 Task: Look for the products that are on sale.
Action: Mouse moved to (20, 58)
Screenshot: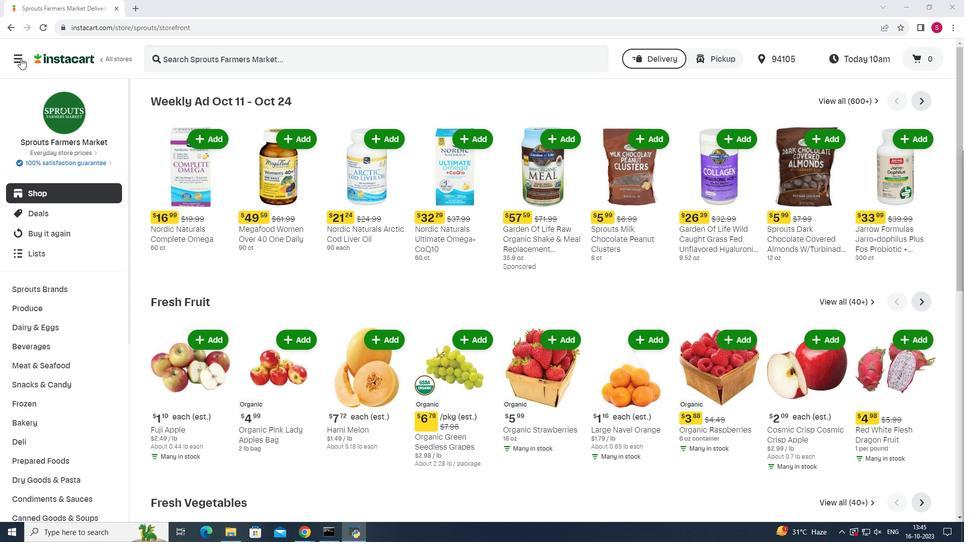 
Action: Mouse pressed left at (20, 58)
Screenshot: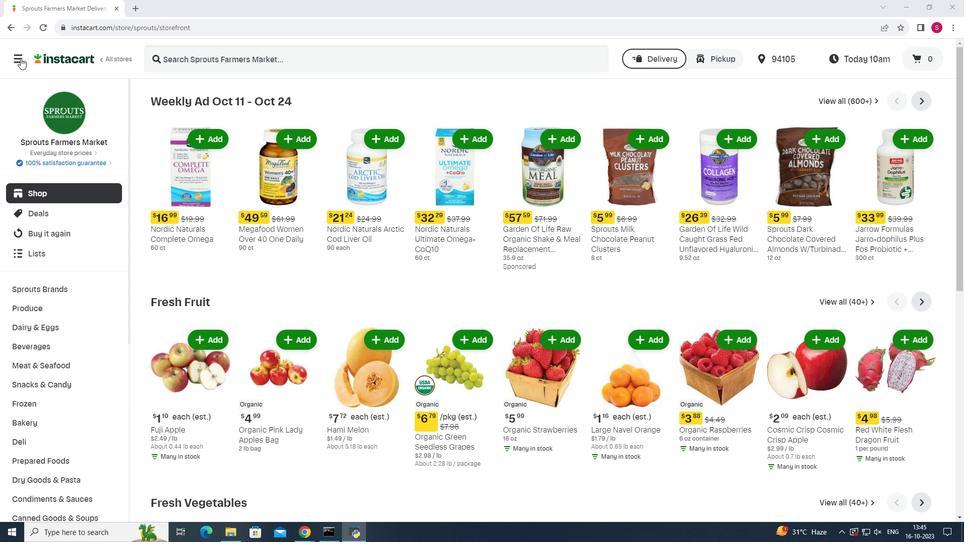 
Action: Mouse moved to (60, 269)
Screenshot: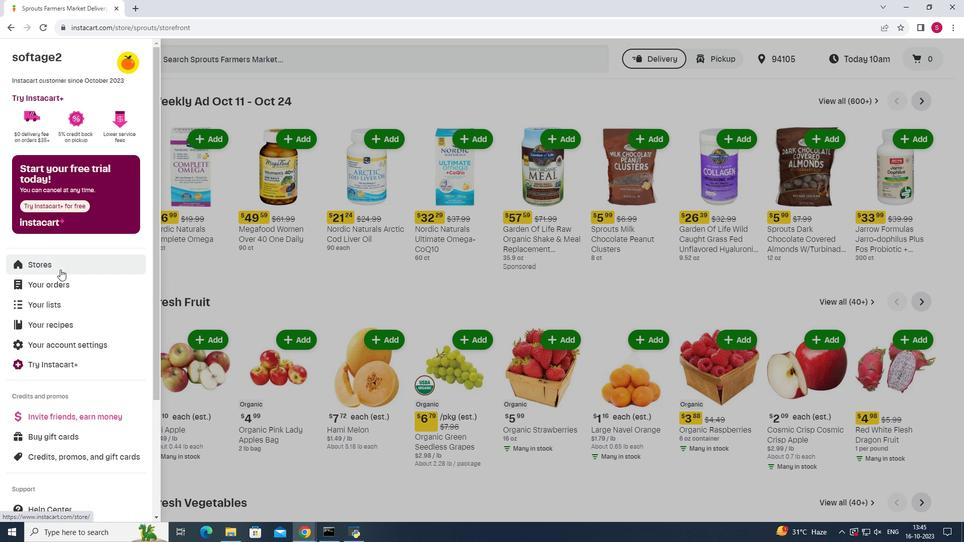 
Action: Mouse pressed left at (60, 269)
Screenshot: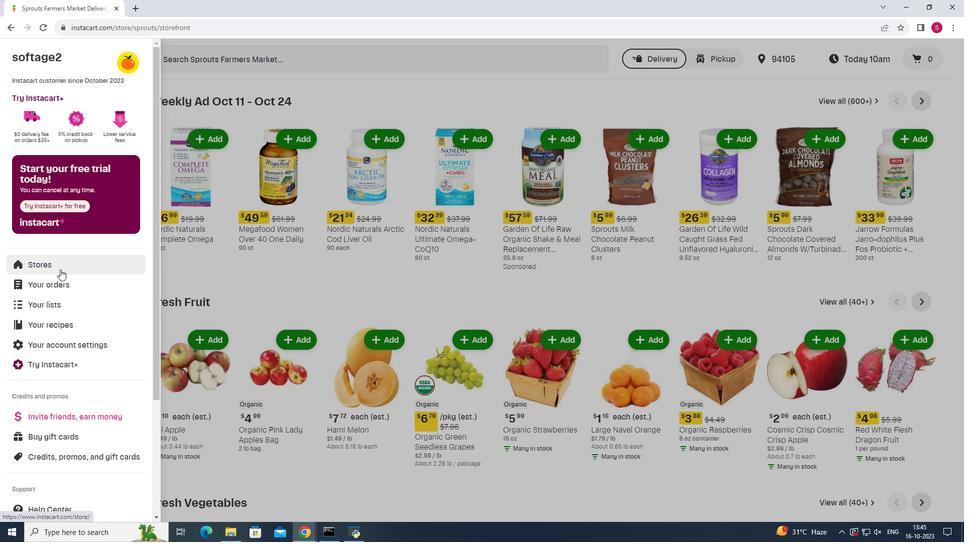 
Action: Mouse moved to (234, 89)
Screenshot: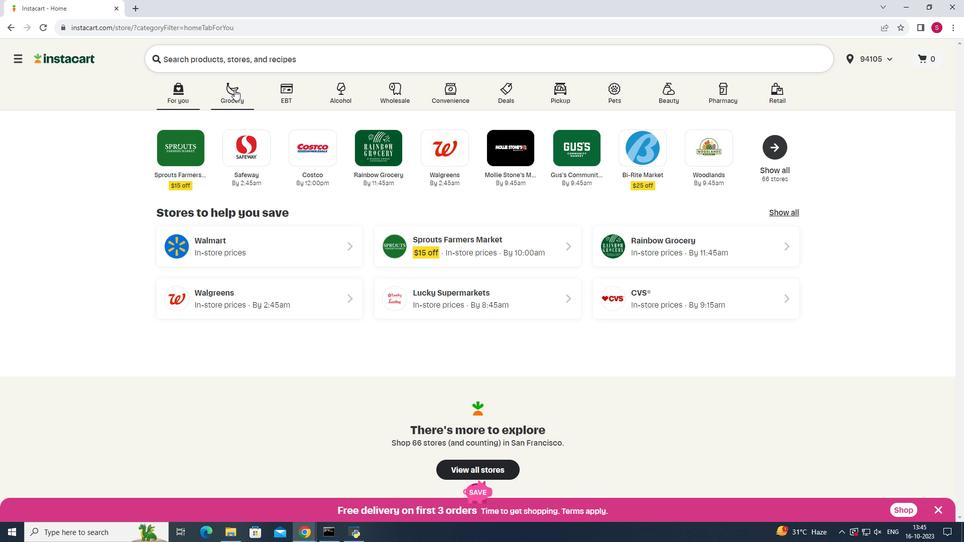 
Action: Mouse pressed left at (234, 89)
Screenshot: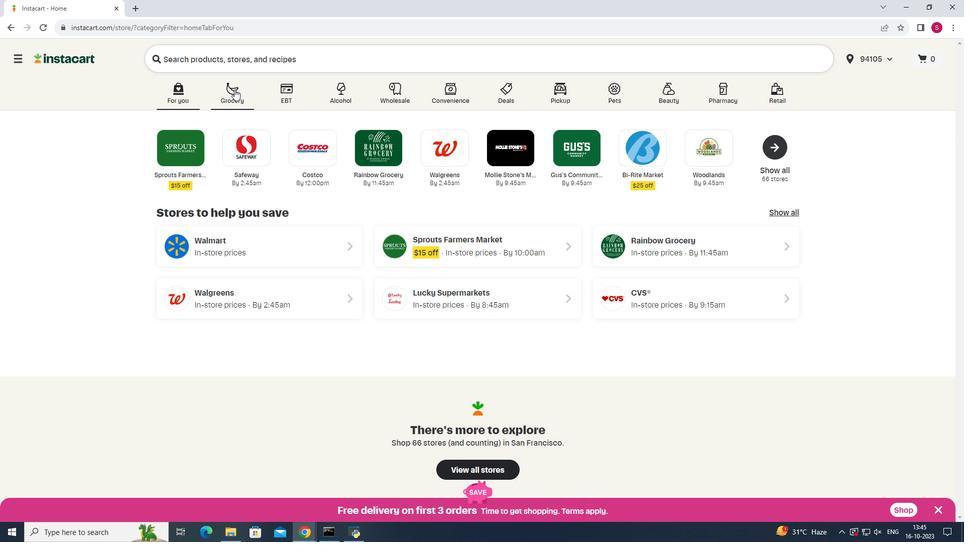 
Action: Mouse moved to (686, 141)
Screenshot: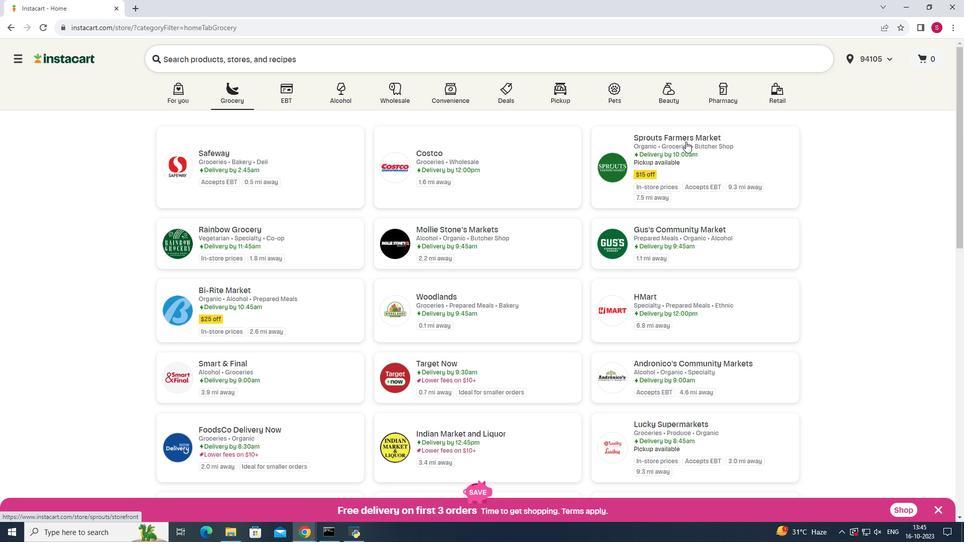 
Action: Mouse pressed left at (686, 141)
Screenshot: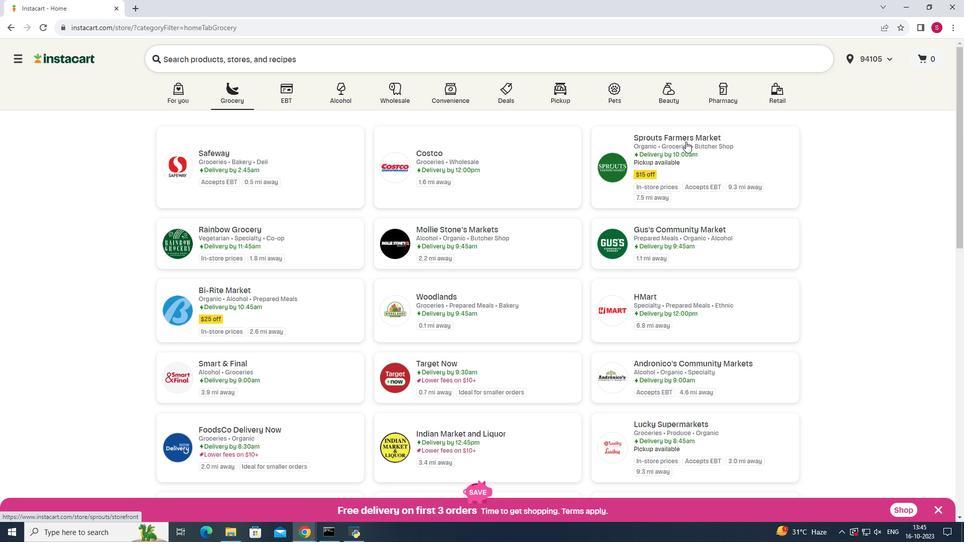 
Action: Mouse moved to (34, 367)
Screenshot: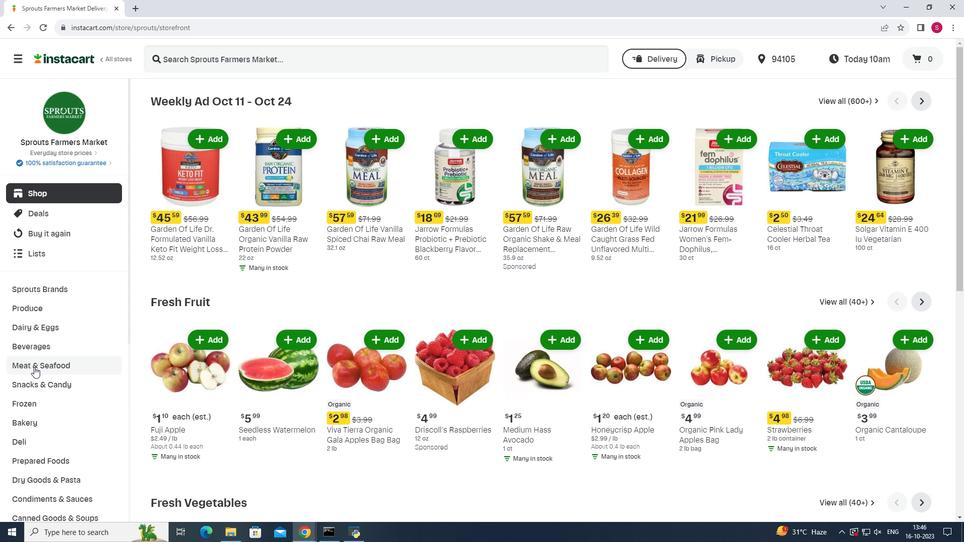 
Action: Mouse pressed left at (34, 367)
Screenshot: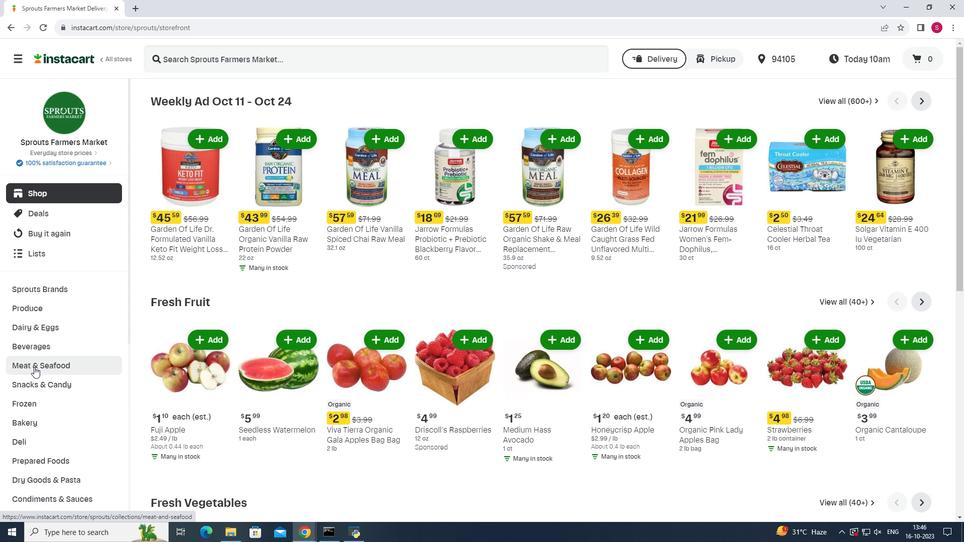 
Action: Mouse moved to (756, 123)
Screenshot: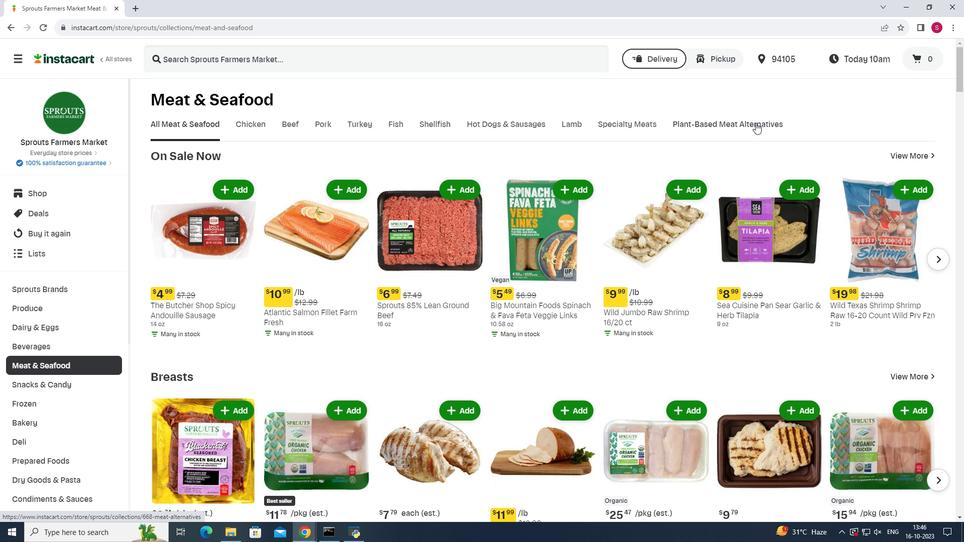 
Action: Mouse pressed left at (756, 123)
Screenshot: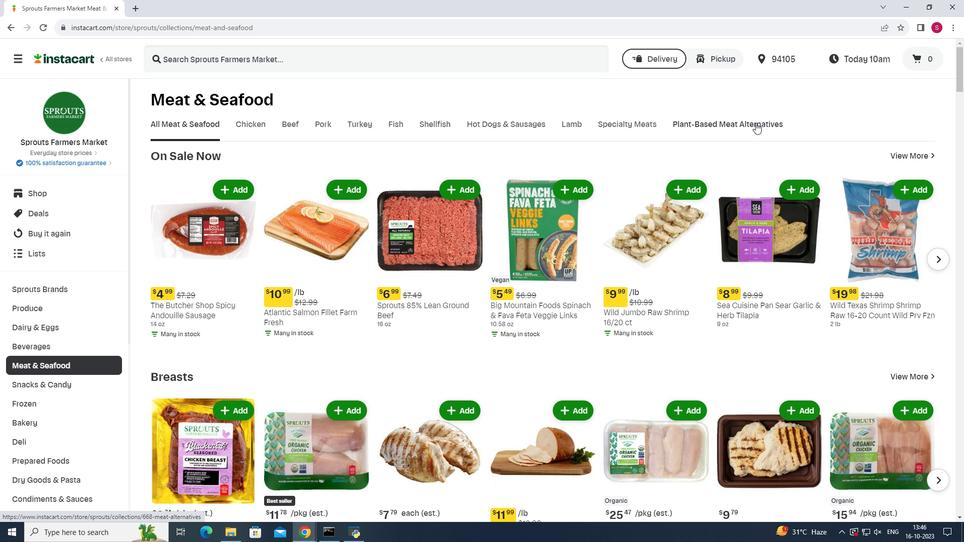 
Action: Mouse moved to (214, 168)
Screenshot: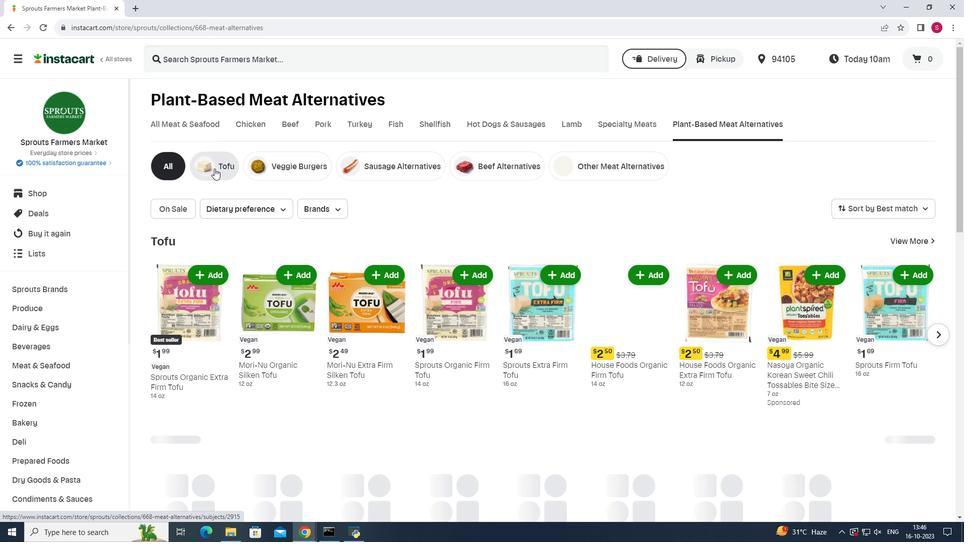 
Action: Mouse pressed left at (214, 168)
Screenshot: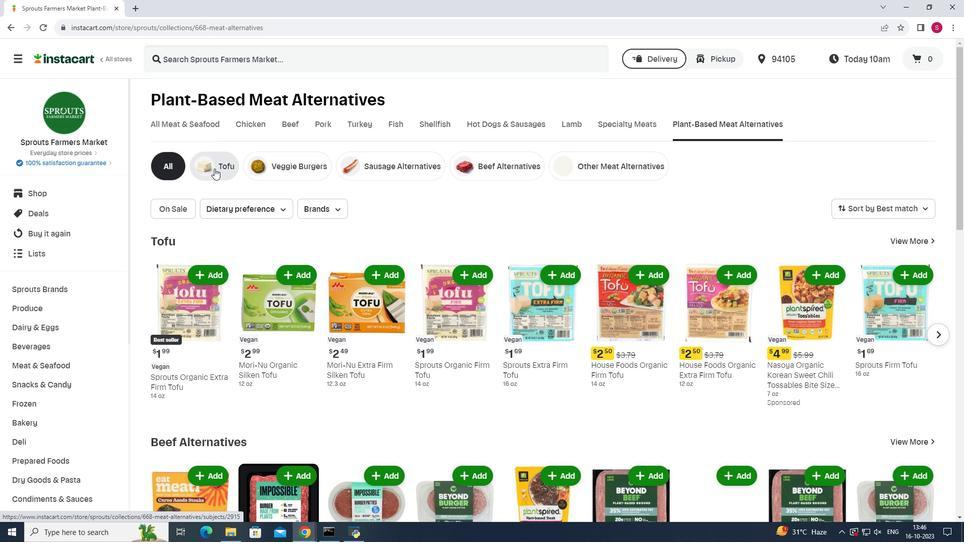 
Action: Mouse moved to (177, 210)
Screenshot: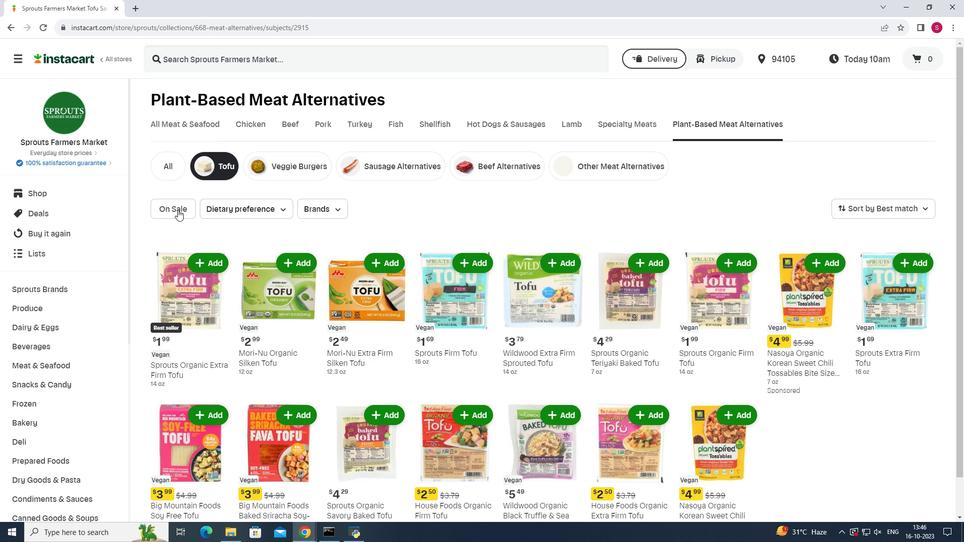 
Action: Mouse pressed left at (177, 210)
Screenshot: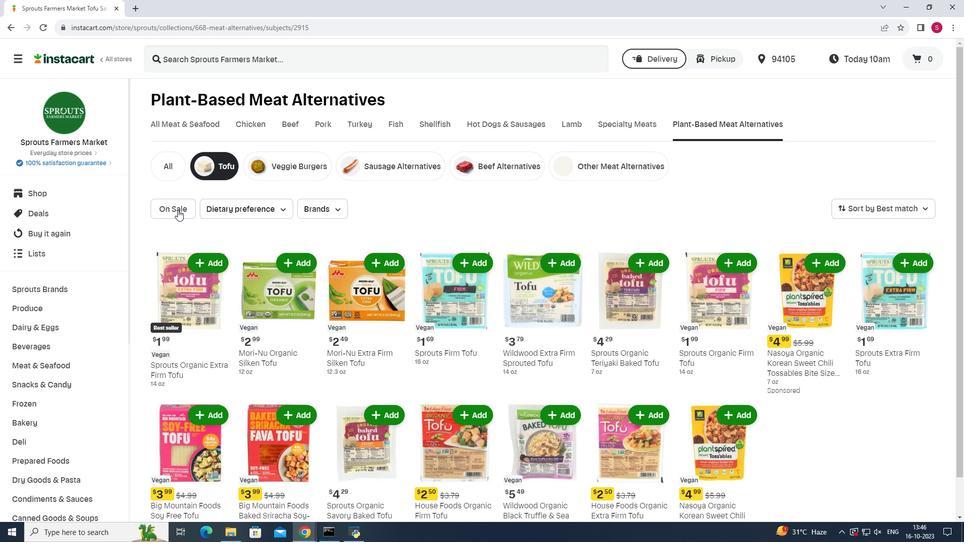 
